 Task: View tips and tricks
Action: Mouse moved to (364, 7)
Screenshot: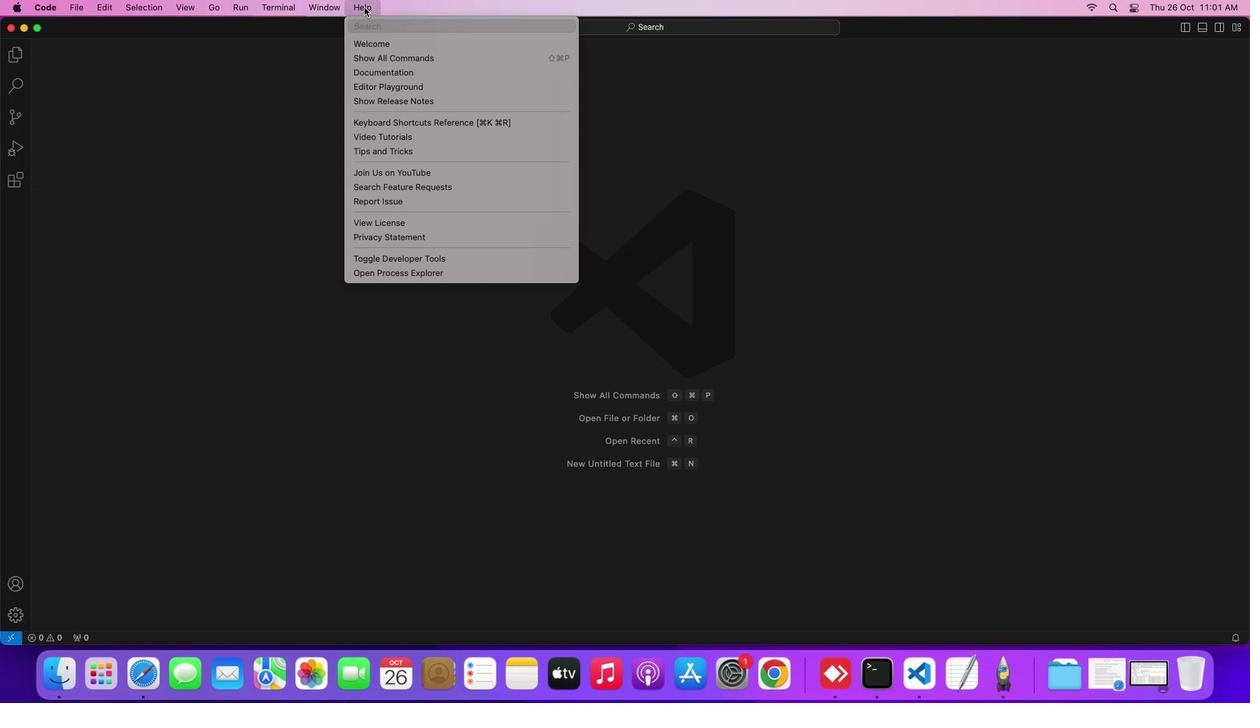 
Action: Mouse pressed left at (364, 7)
Screenshot: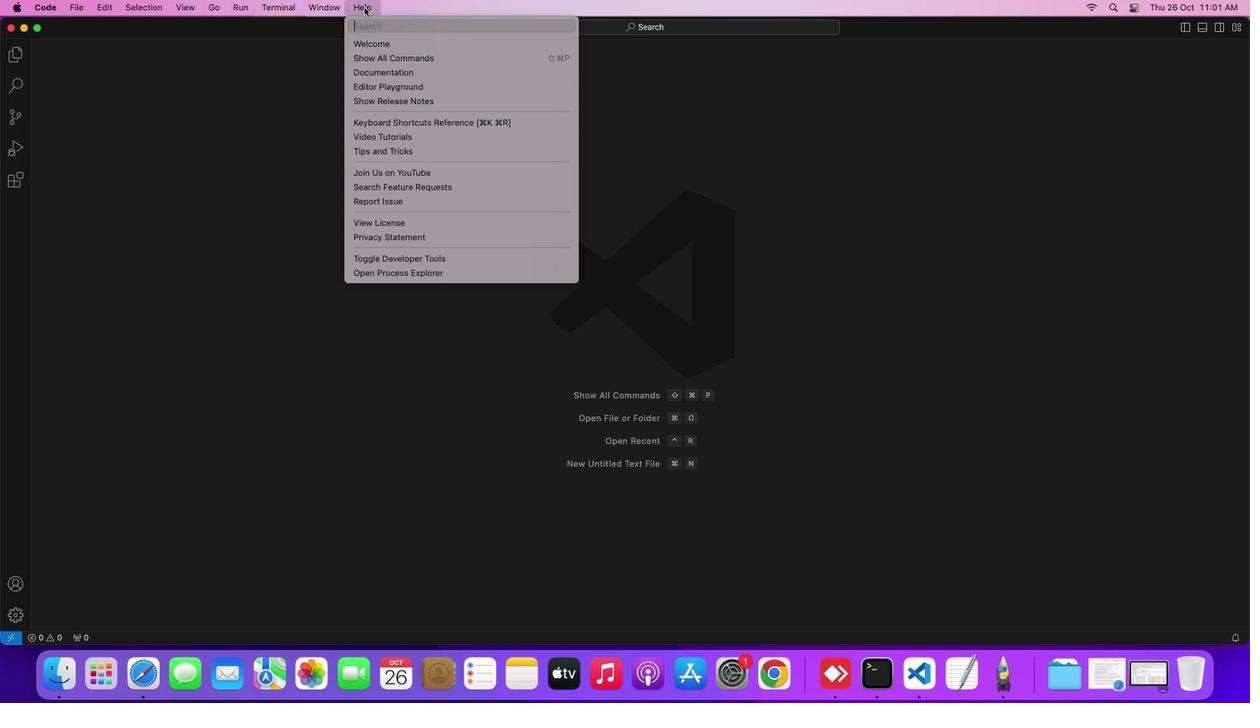 
Action: Mouse moved to (385, 149)
Screenshot: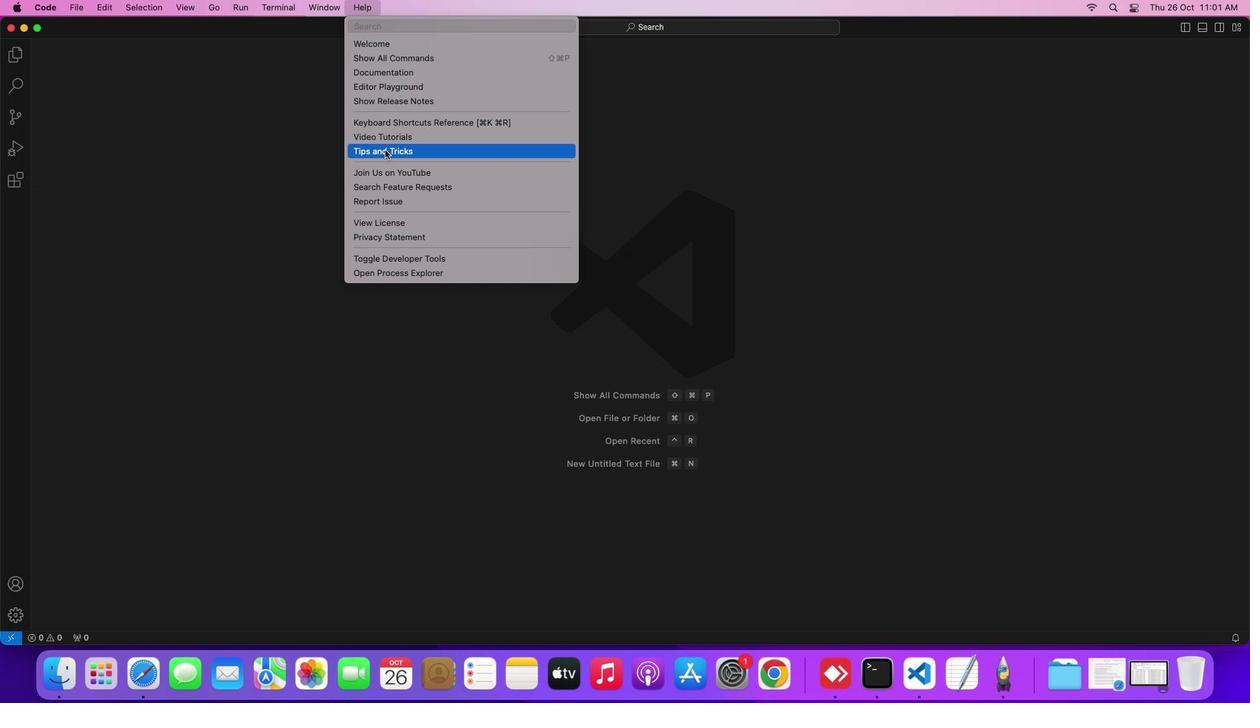 
Action: Mouse pressed left at (385, 149)
Screenshot: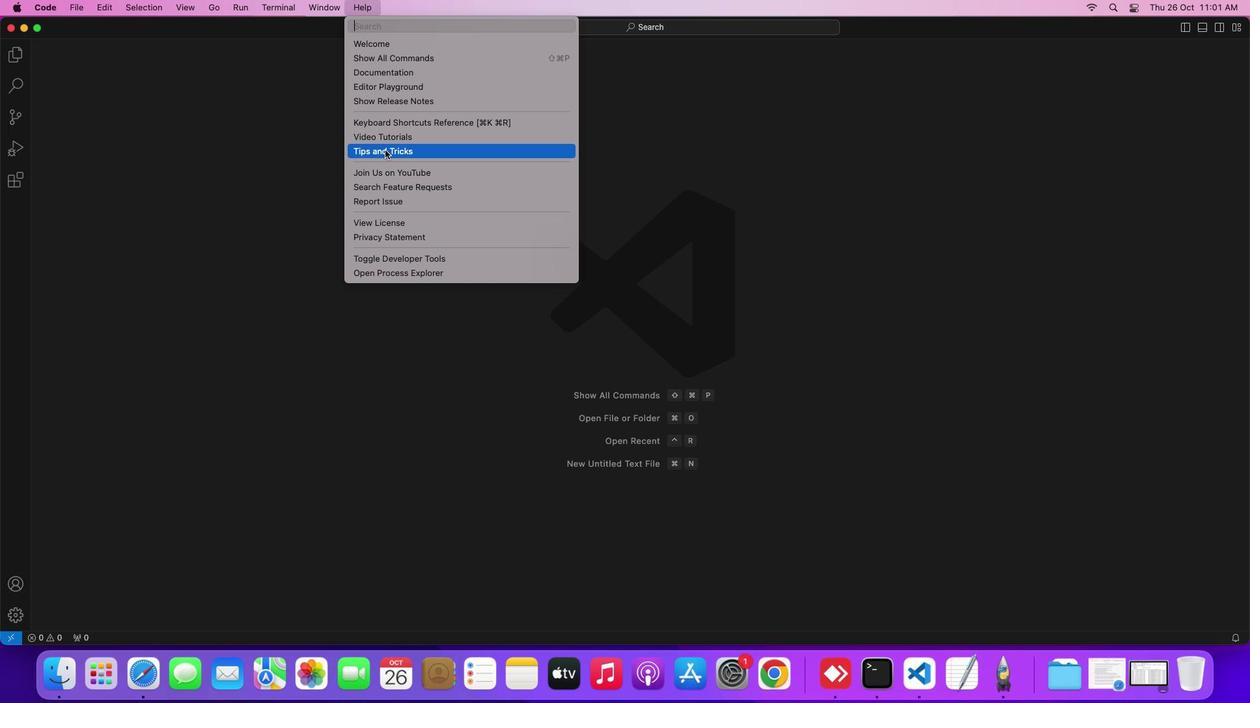 
Action: Mouse moved to (242, 190)
Screenshot: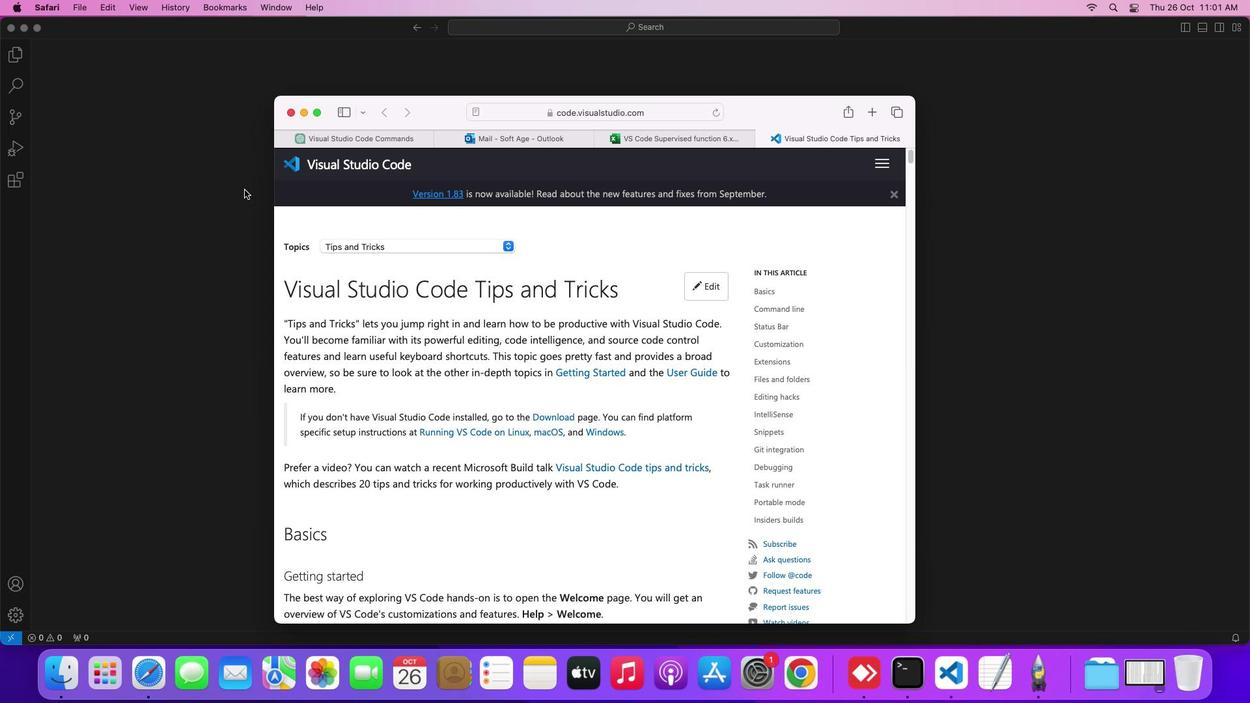 
